 Task: Create a task  Integrate a new third-party shipping system for an e-commerce website , assign it to team member softage.4@softage.net in the project AgileLogic and update the status of the task to  At Risk , set the priority of the task to Medium
Action: Mouse moved to (103, 356)
Screenshot: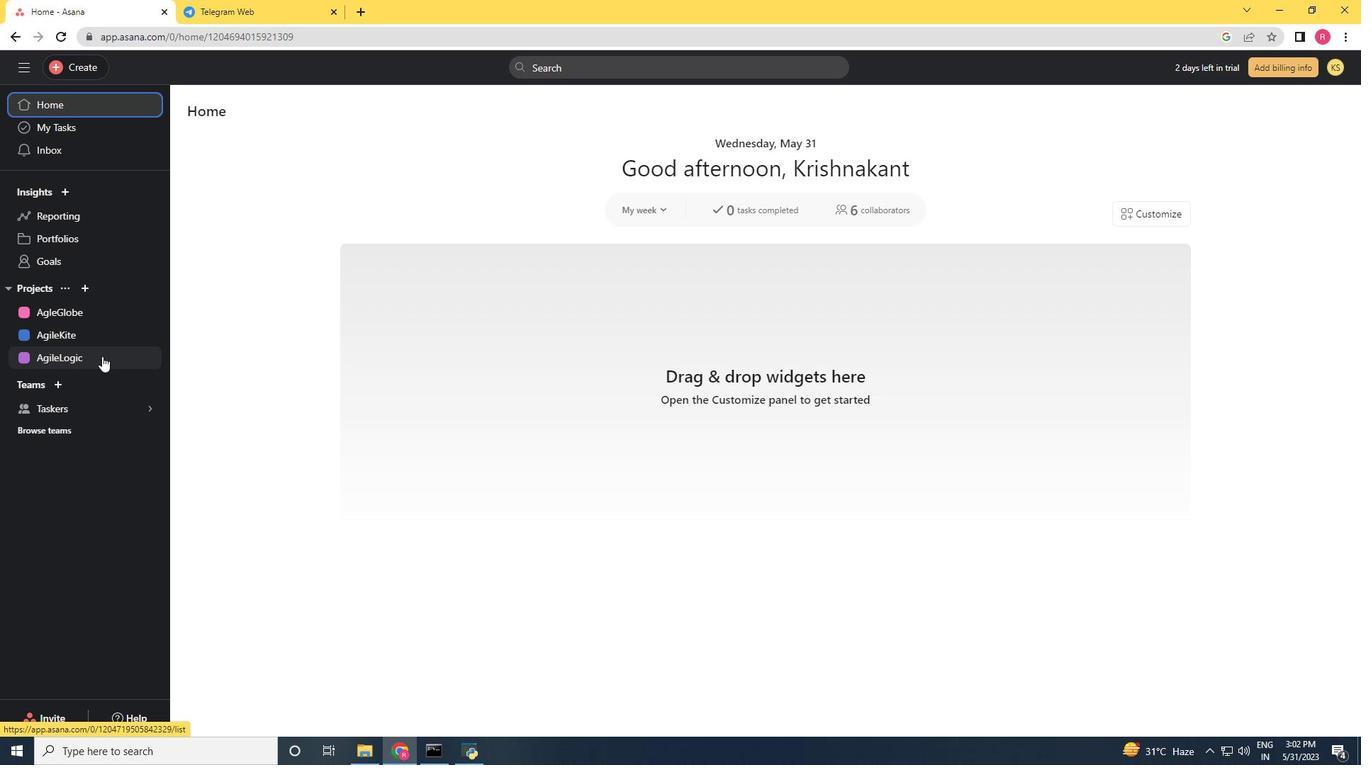 
Action: Mouse pressed left at (103, 356)
Screenshot: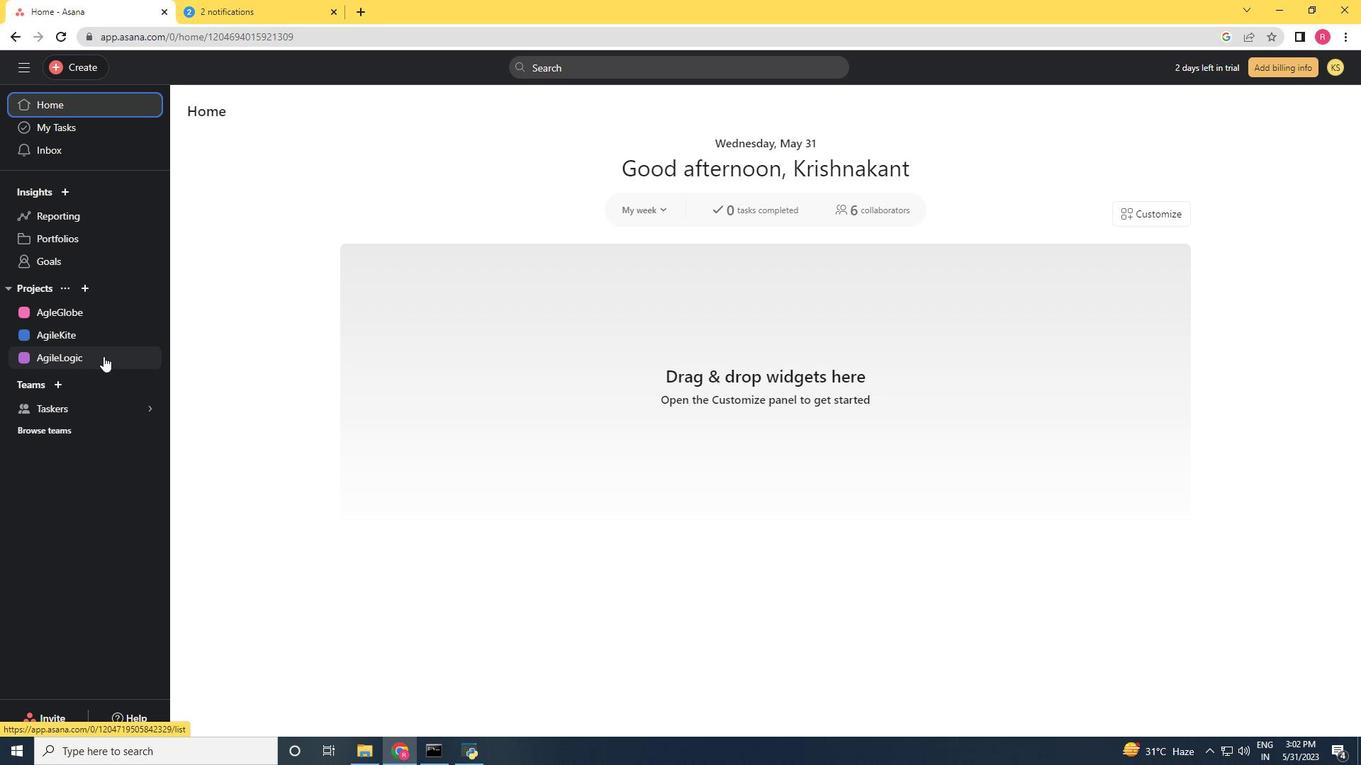 
Action: Mouse moved to (74, 65)
Screenshot: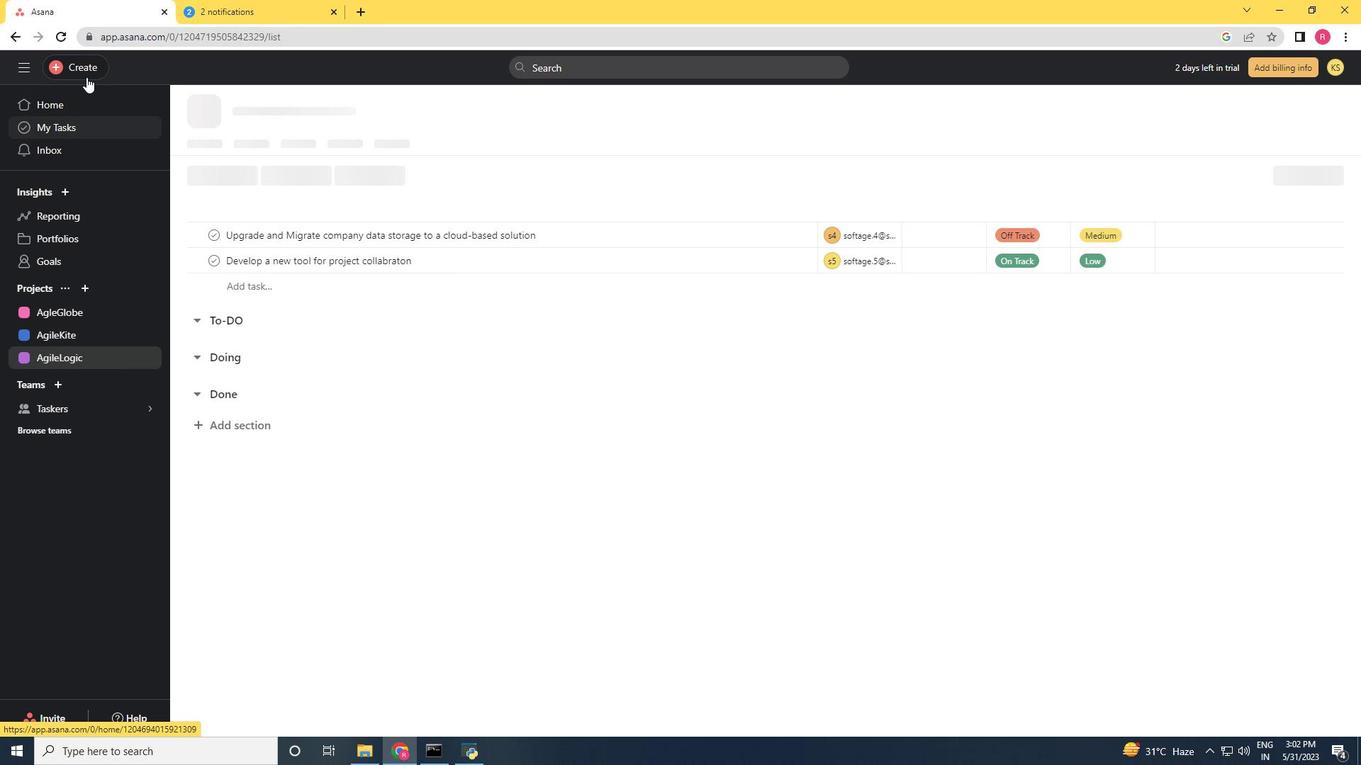 
Action: Mouse pressed left at (74, 65)
Screenshot: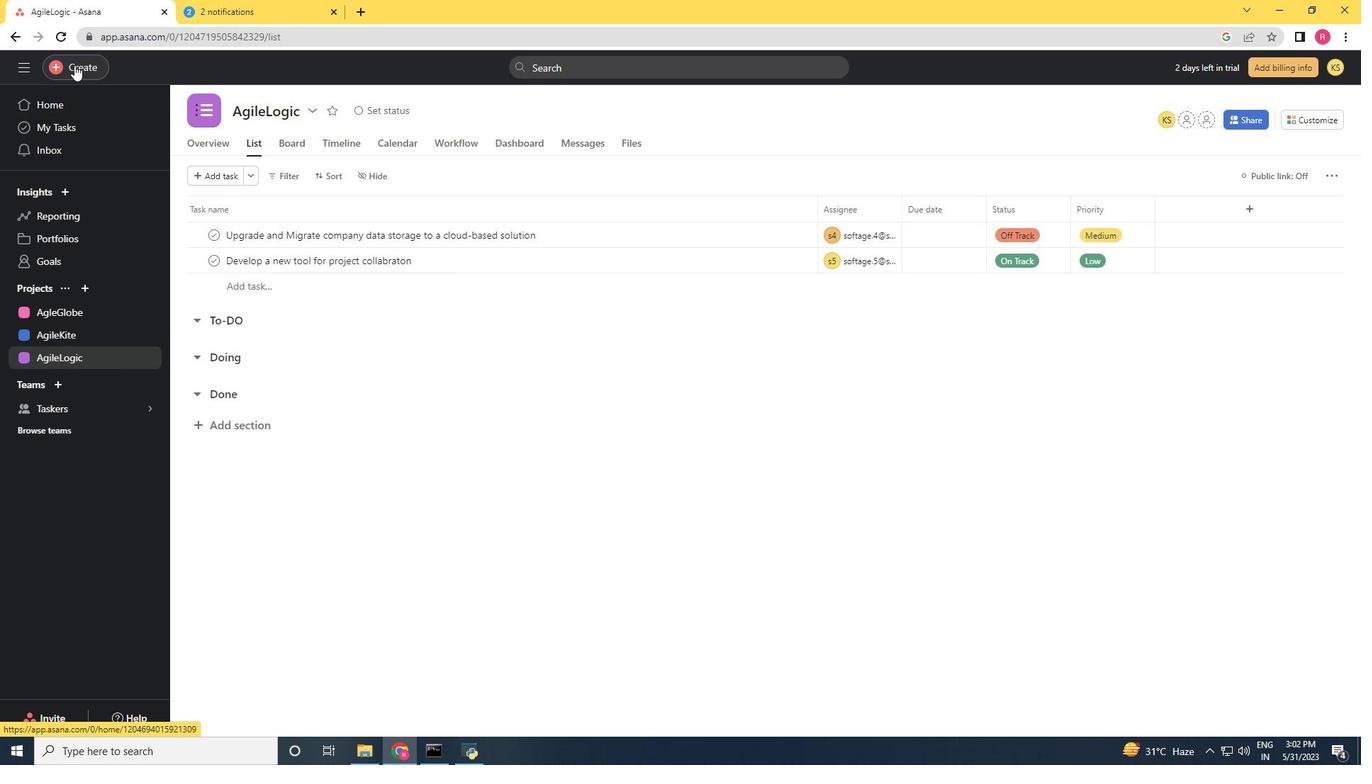 
Action: Mouse moved to (178, 63)
Screenshot: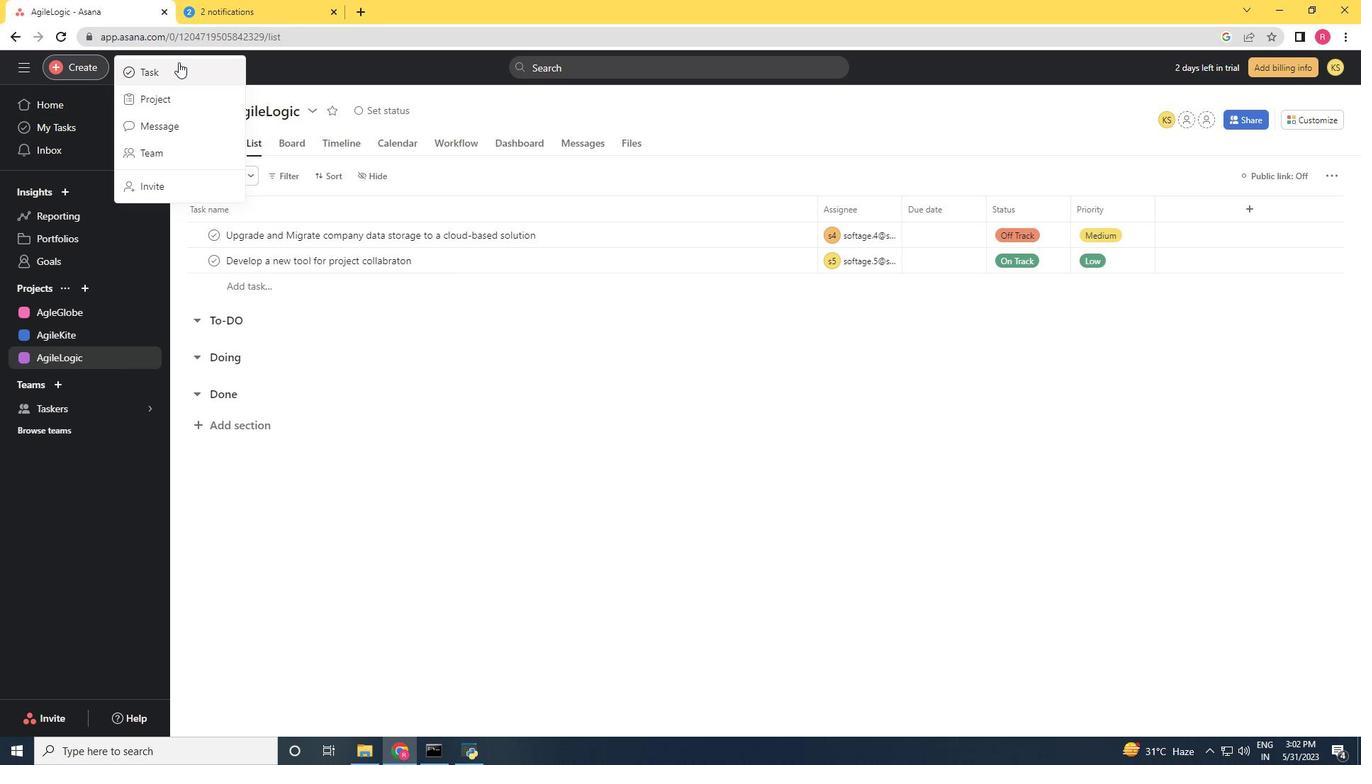
Action: Mouse pressed left at (178, 63)
Screenshot: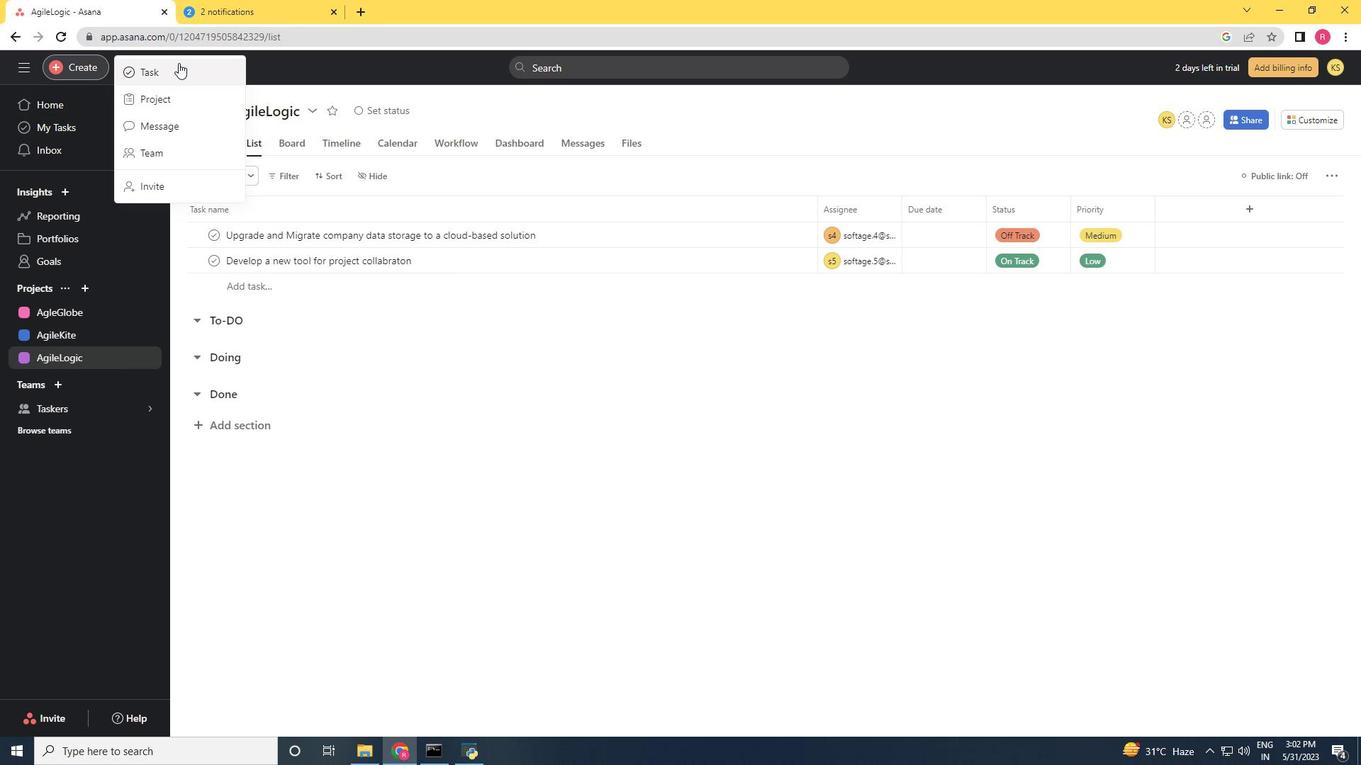 
Action: Mouse moved to (204, 46)
Screenshot: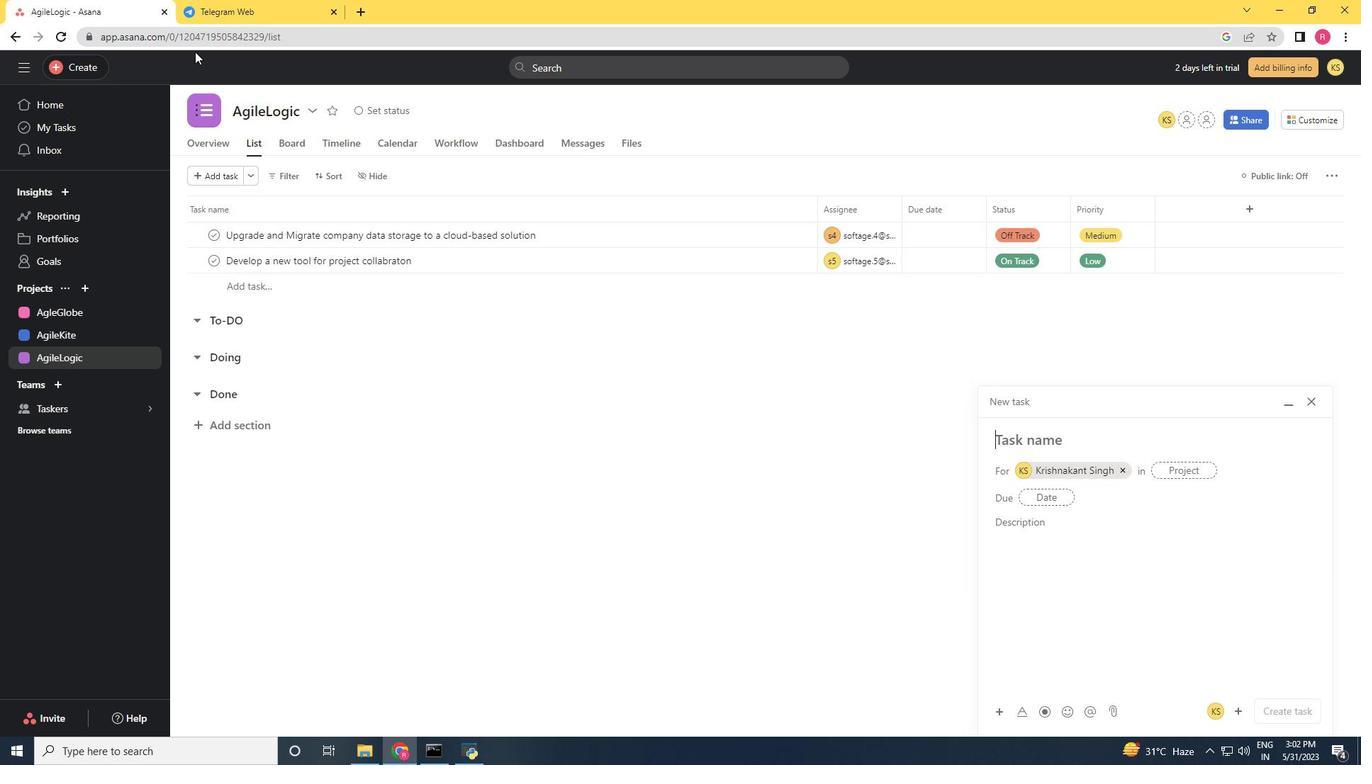 
Action: Key pressed <Key.shift>Integrate<Key.space>a<Key.space>new<Key.space>third-party<Key.space>shipping<Key.space>system<Key.space>for<Key.space>an<Key.space>e-commerce<Key.space>website
Screenshot: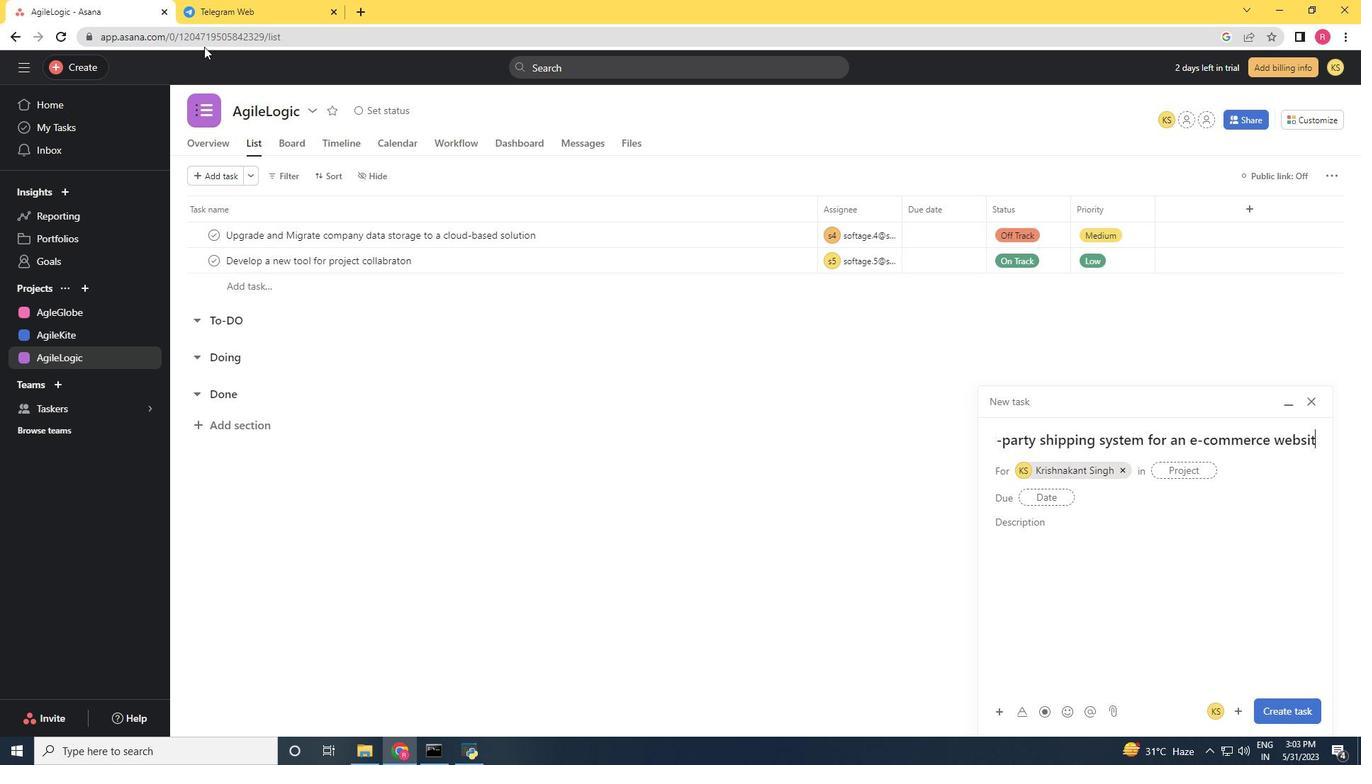 
Action: Mouse moved to (1119, 468)
Screenshot: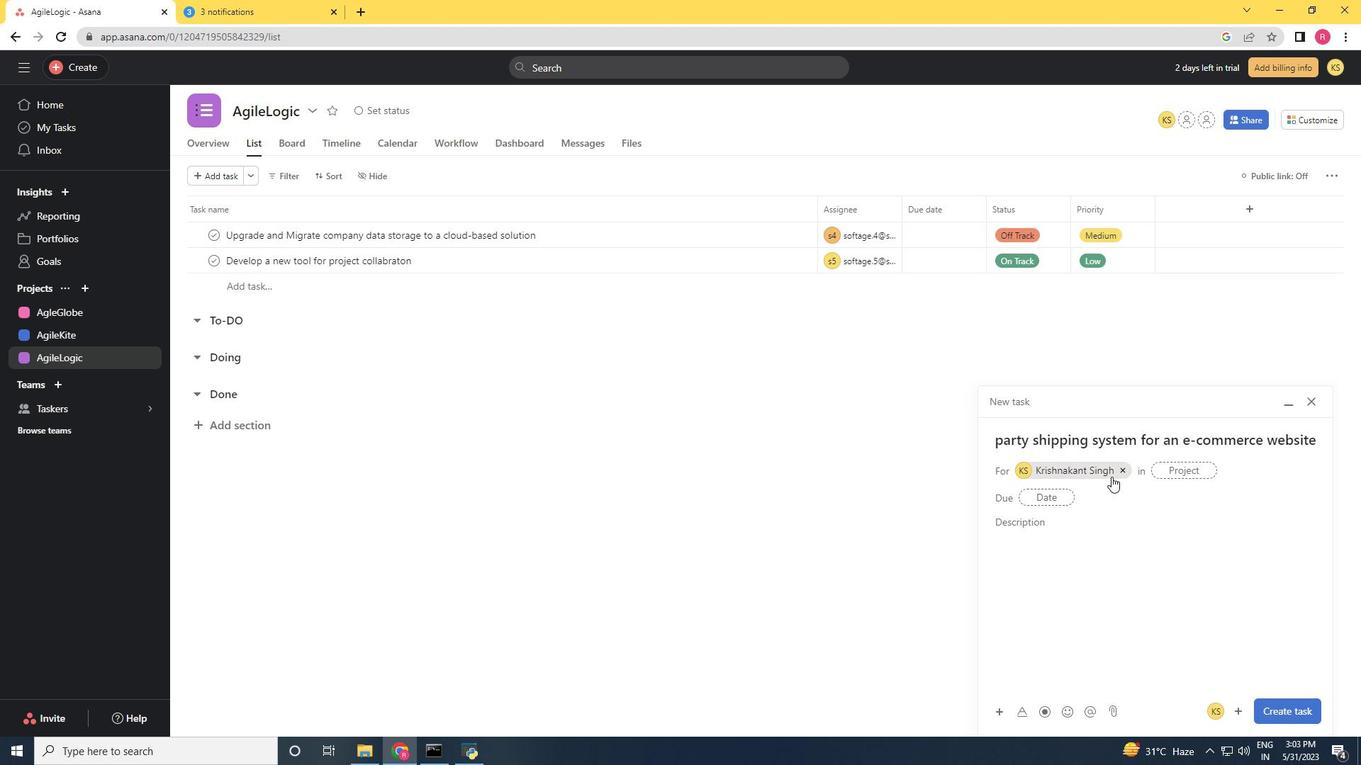 
Action: Mouse pressed left at (1119, 468)
Screenshot: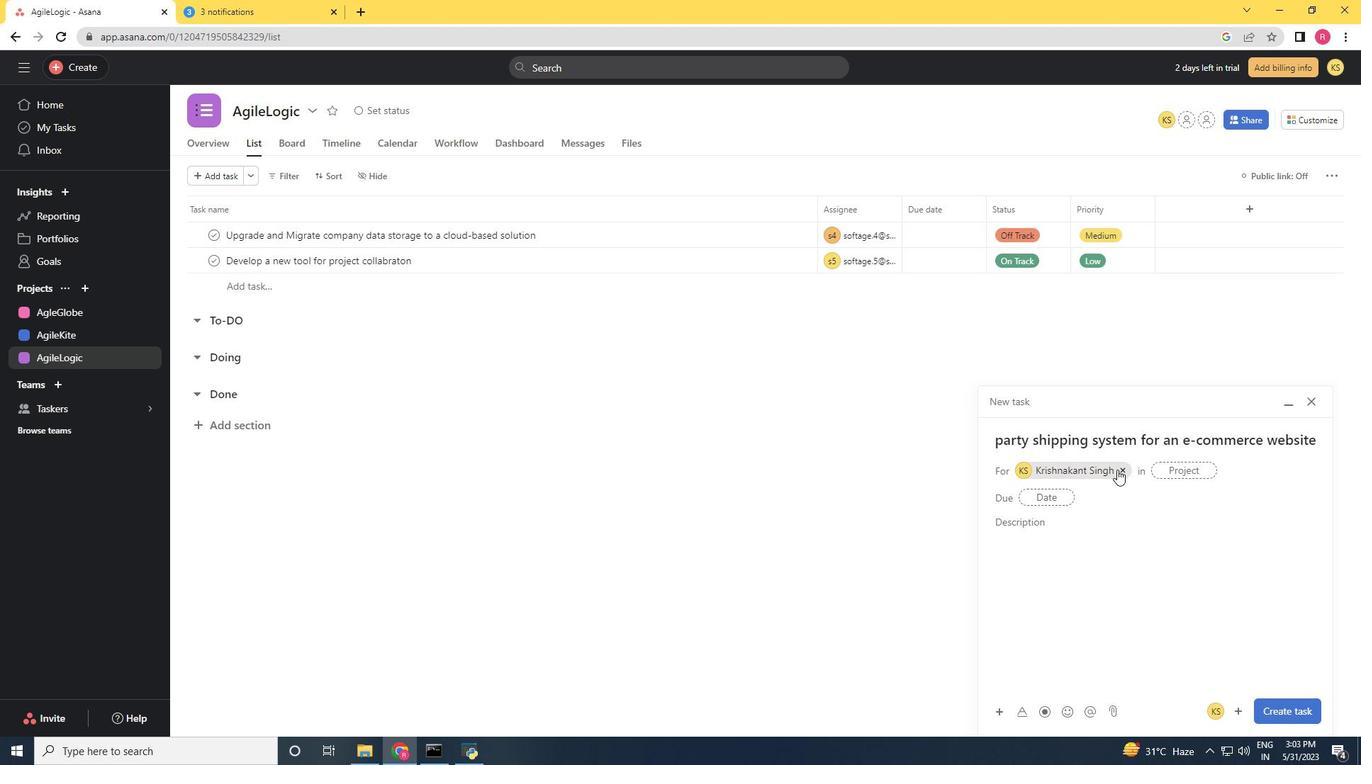 
Action: Mouse moved to (1055, 469)
Screenshot: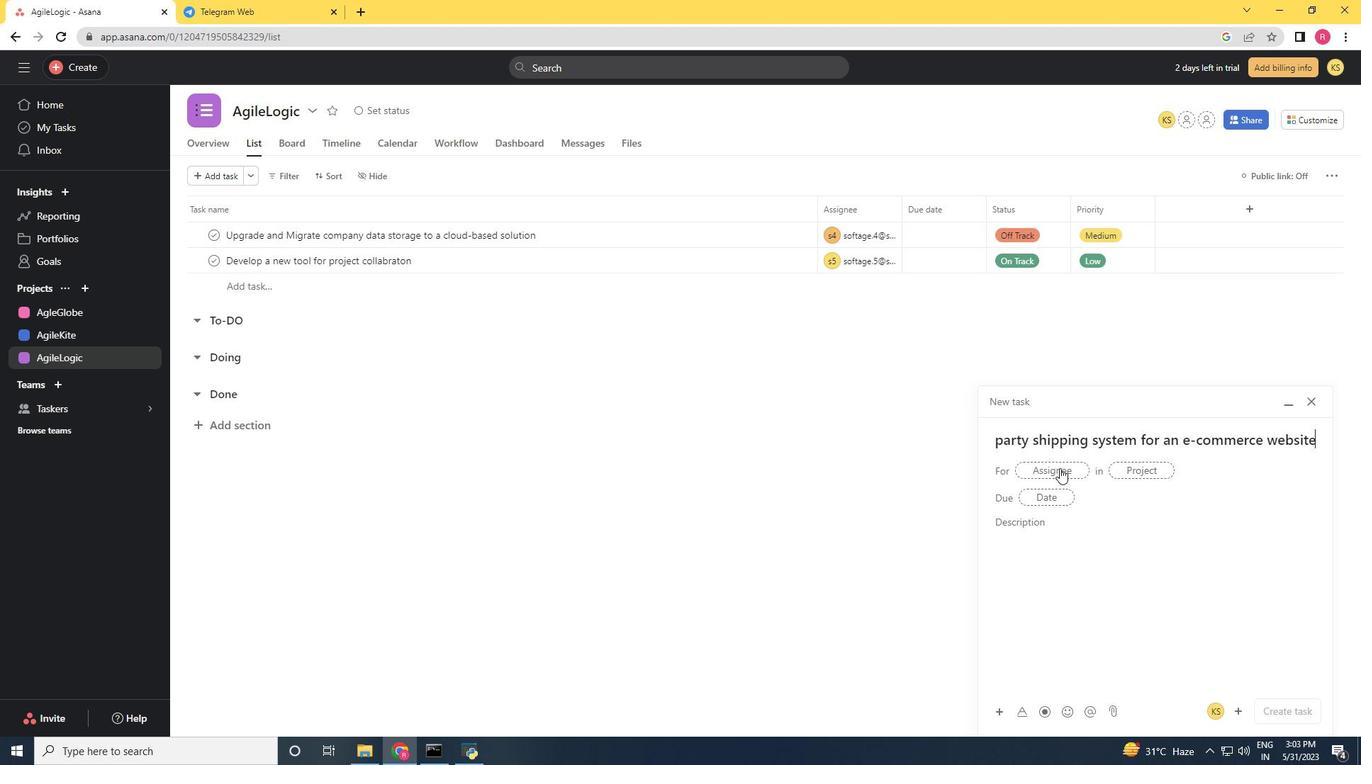 
Action: Mouse pressed left at (1055, 469)
Screenshot: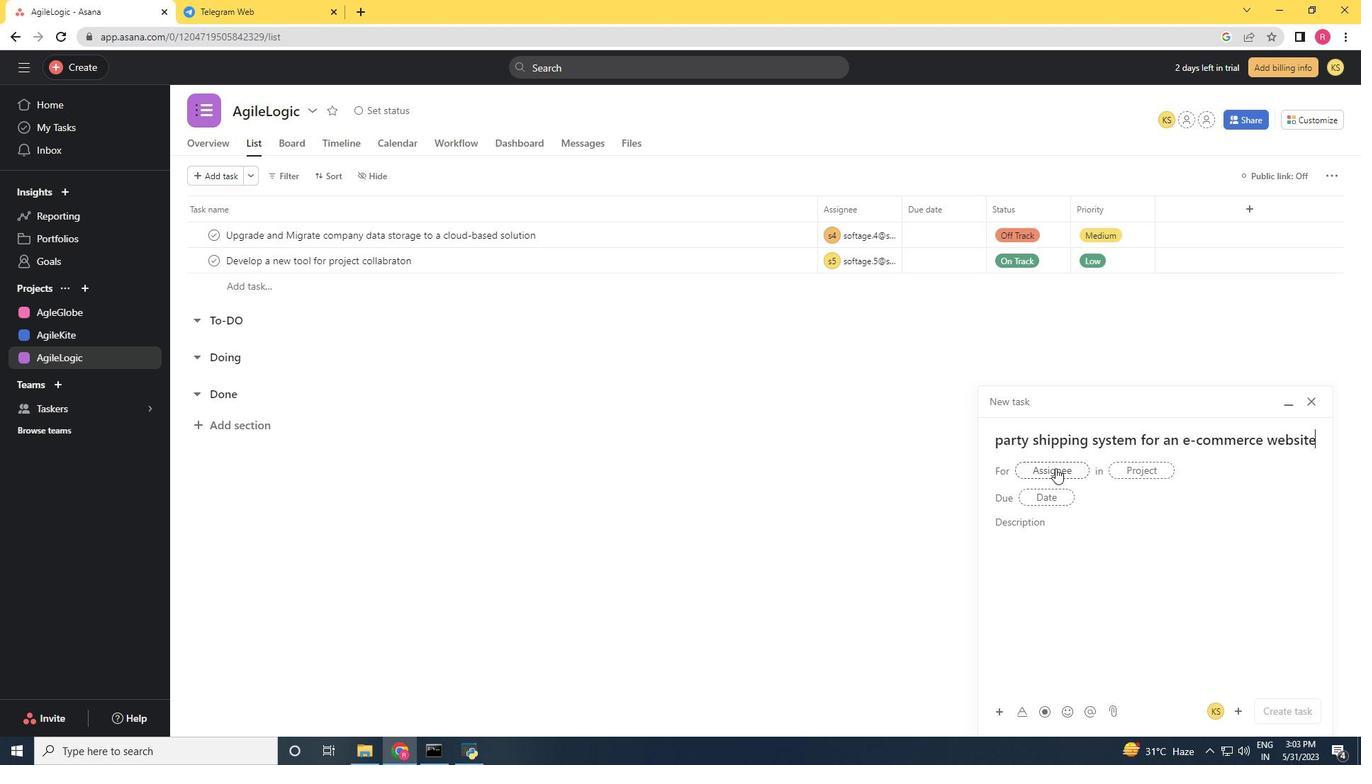 
Action: Mouse moved to (1053, 470)
Screenshot: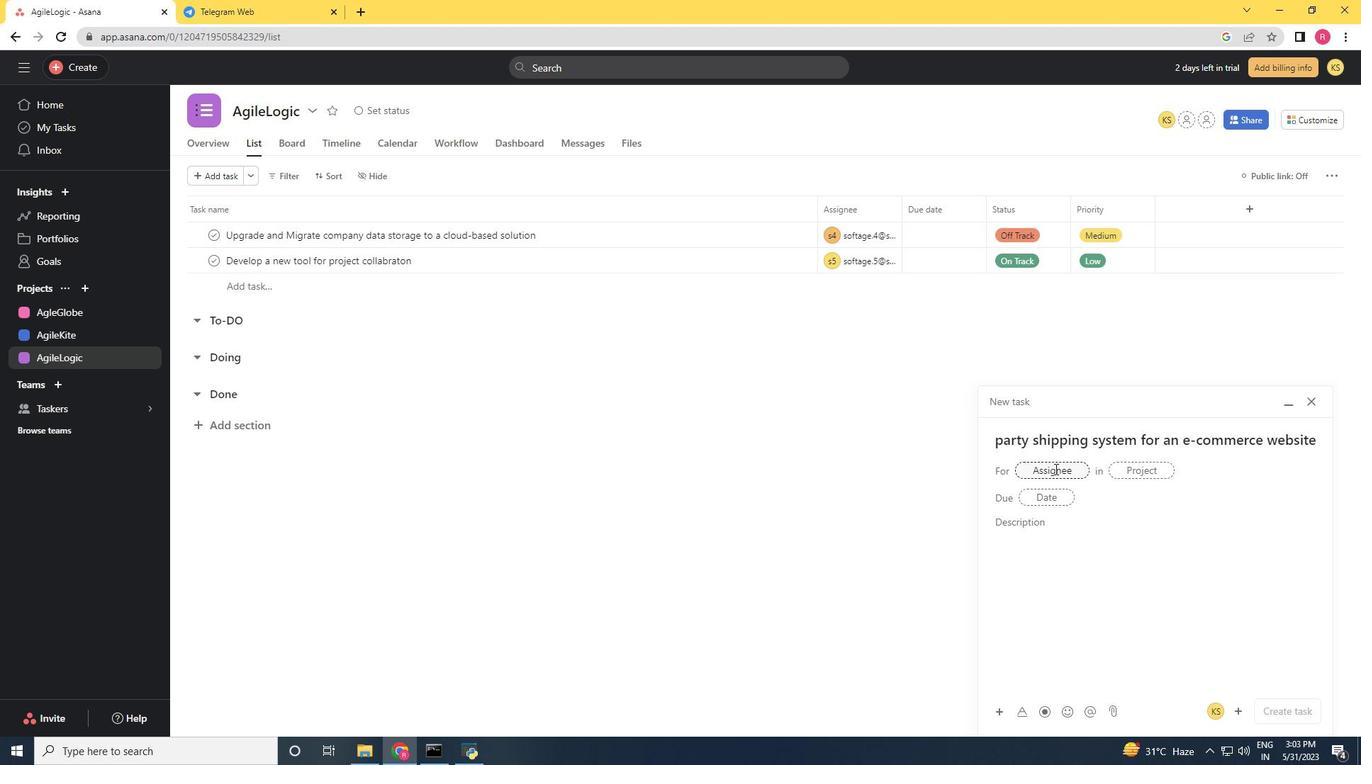 
Action: Key pressed sp<Key.backspace>oftage.1<Key.shift><Key.shift><Key.shift>@softage.net
Screenshot: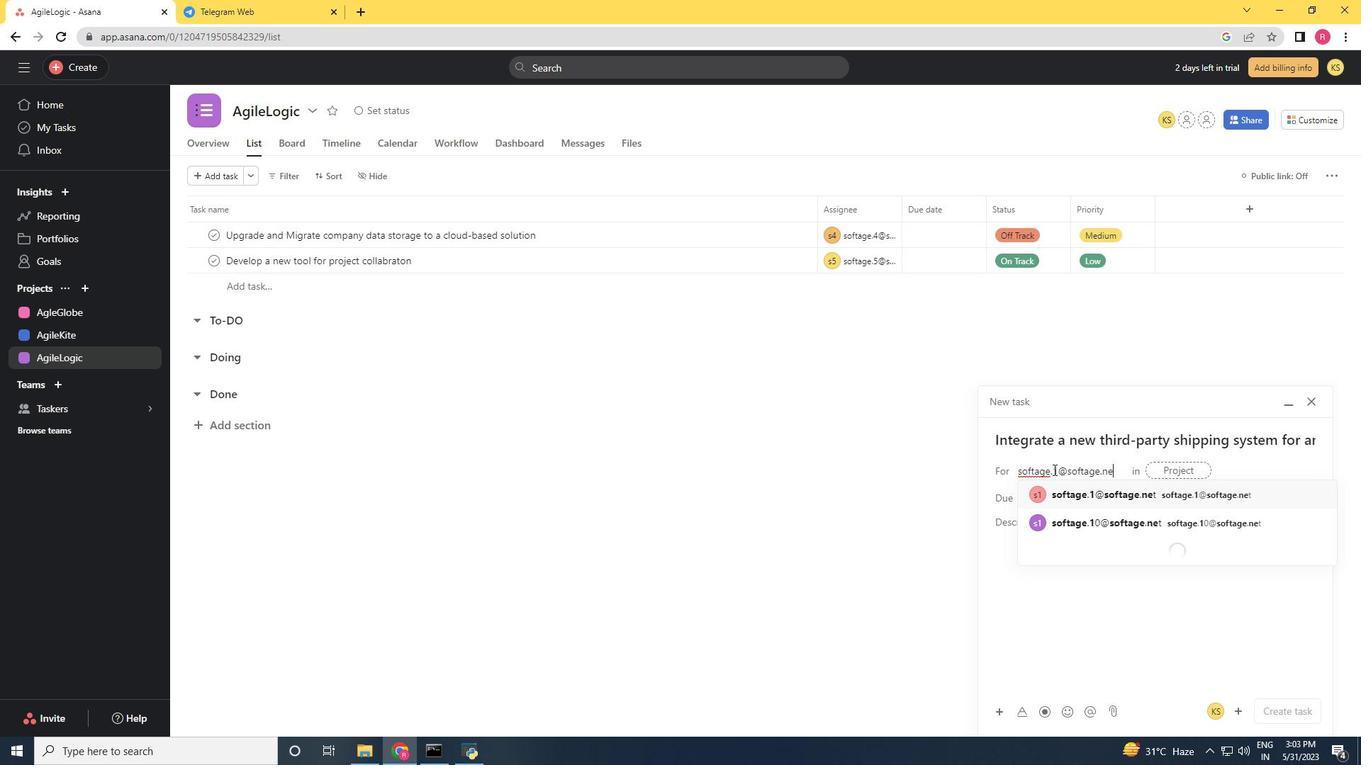 
Action: Mouse moved to (1127, 494)
Screenshot: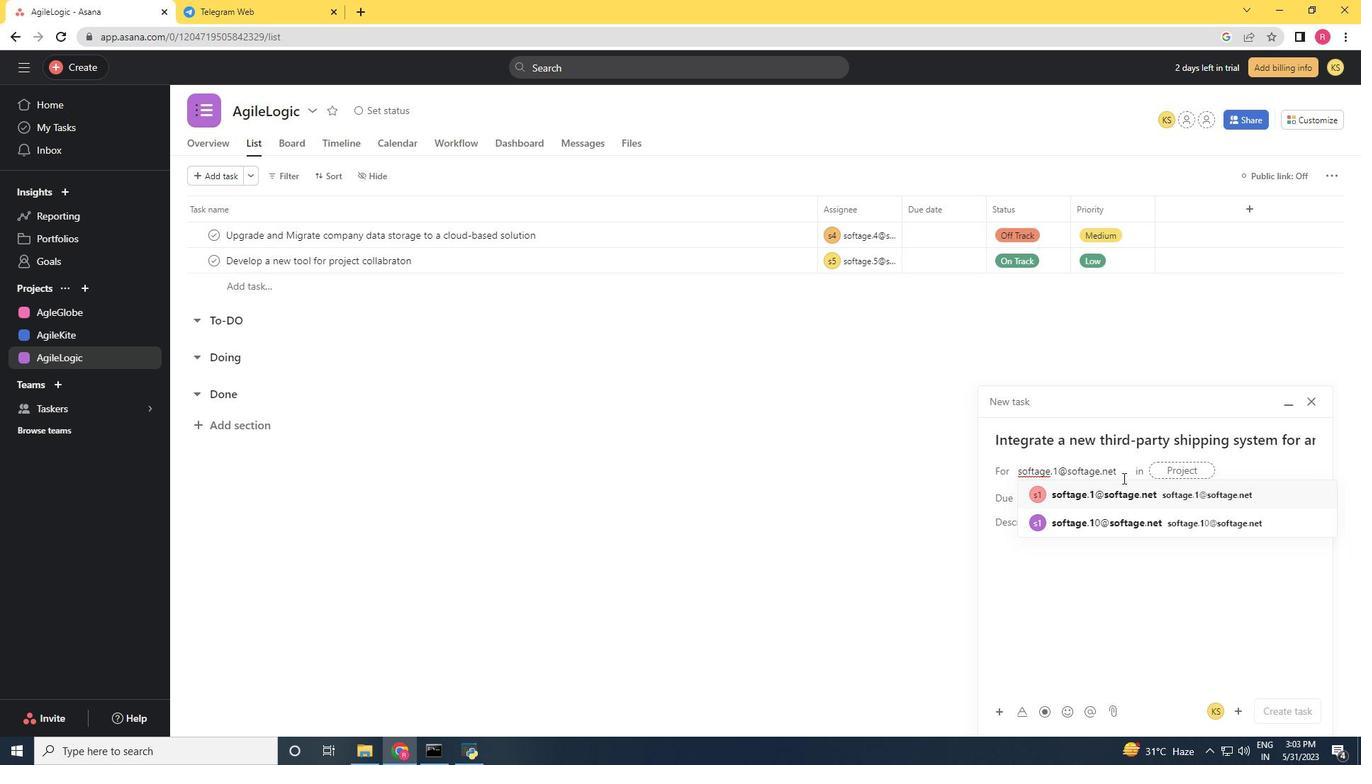 
Action: Mouse pressed left at (1127, 494)
Screenshot: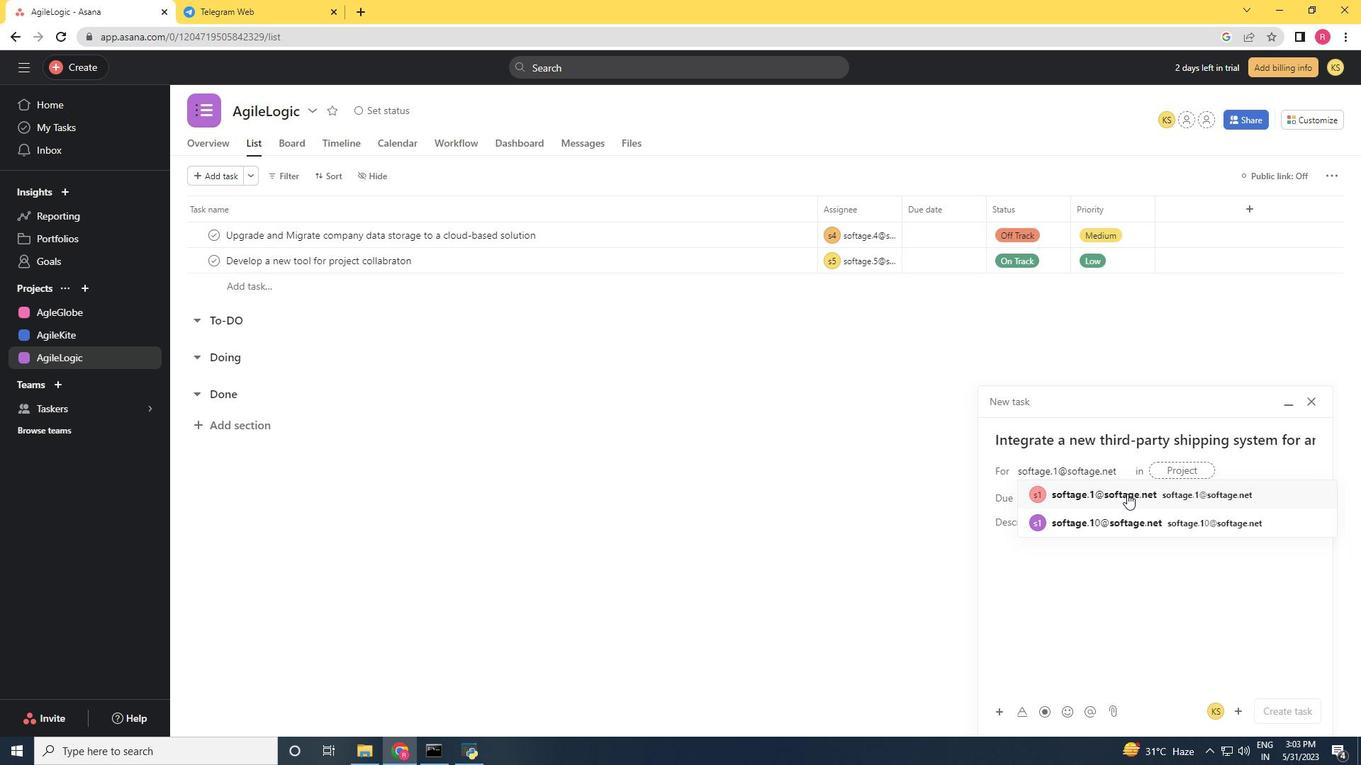 
Action: Mouse moved to (1008, 502)
Screenshot: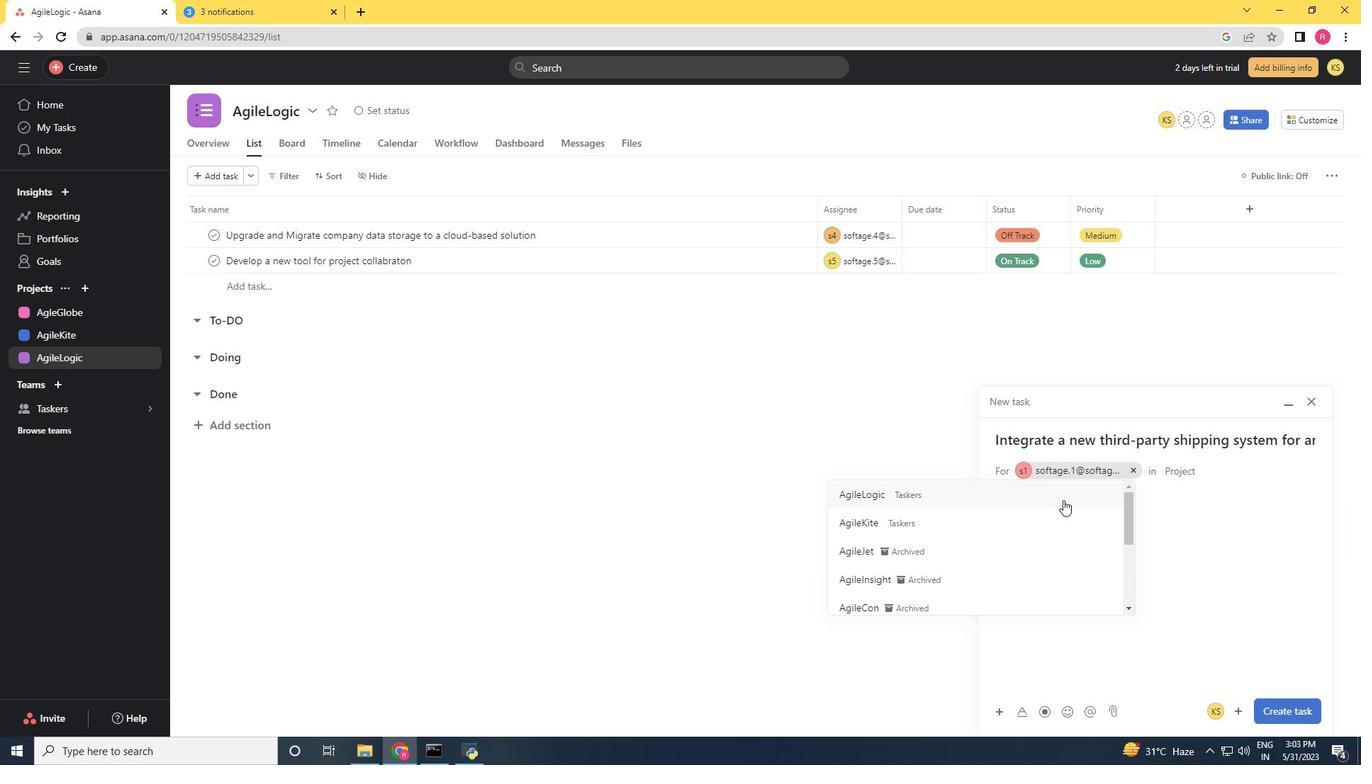 
Action: Mouse pressed left at (1008, 502)
Screenshot: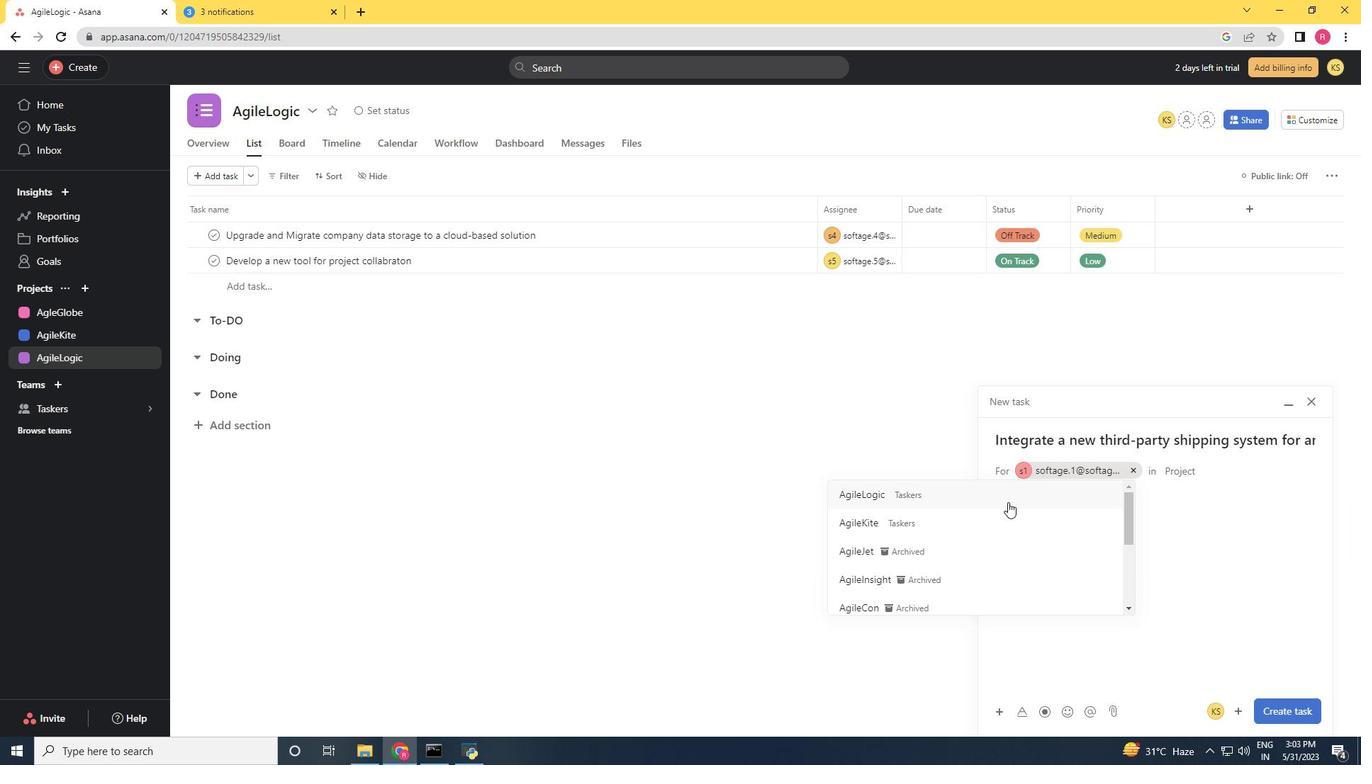 
Action: Mouse moved to (1063, 528)
Screenshot: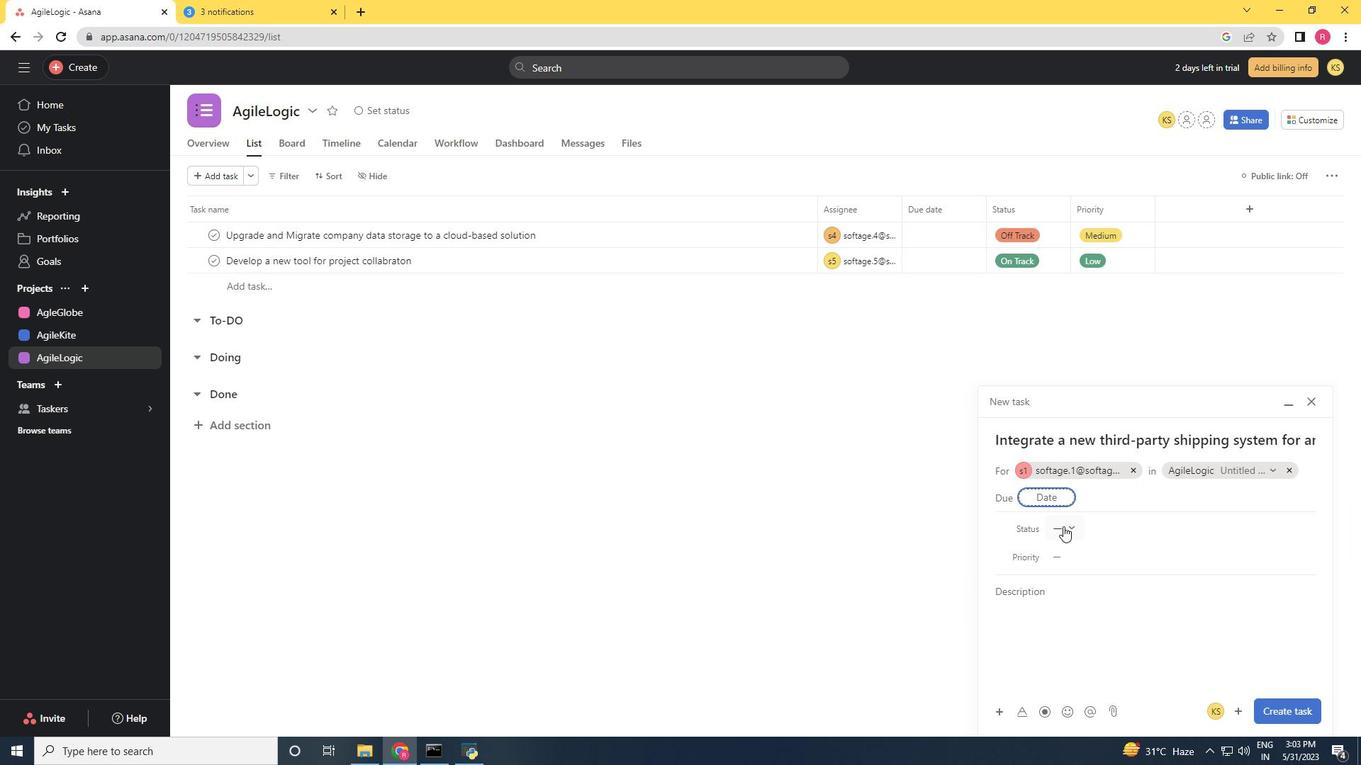 
Action: Mouse pressed left at (1063, 528)
Screenshot: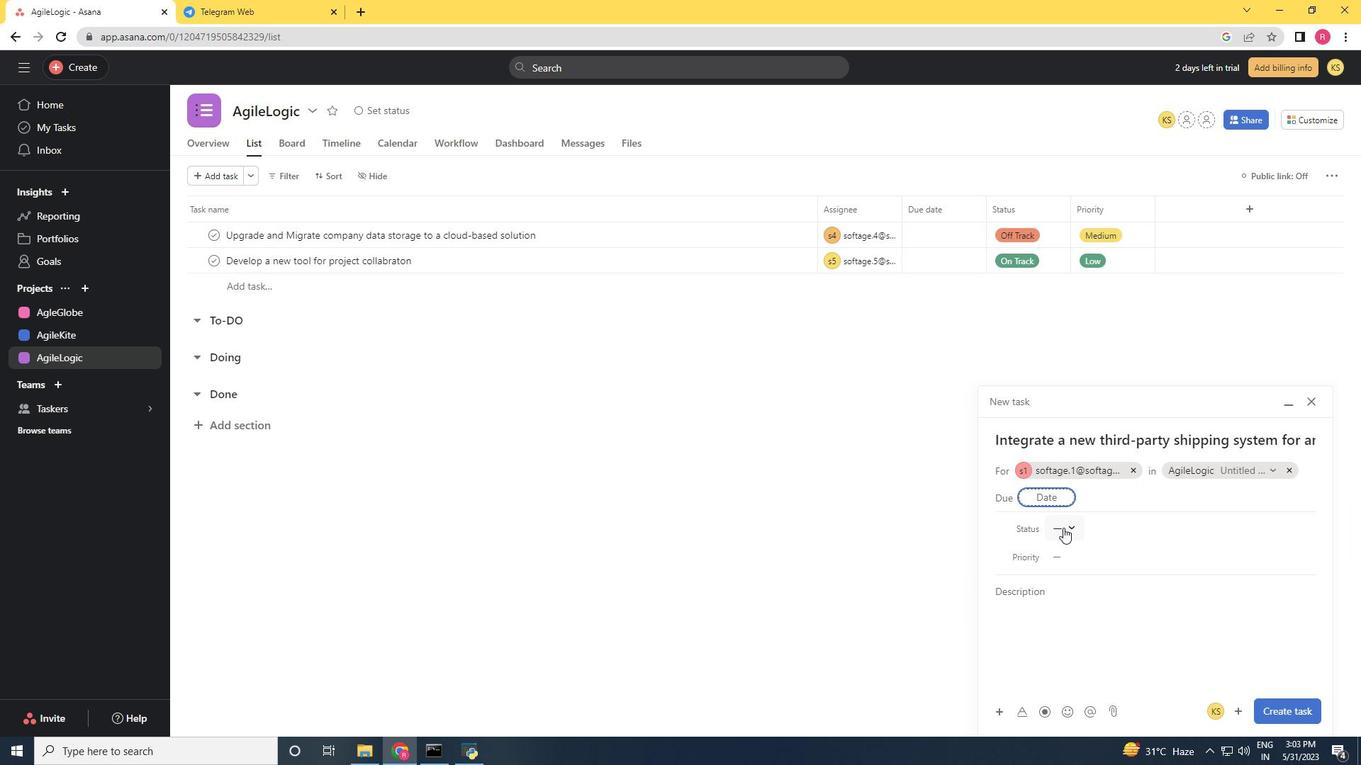 
Action: Mouse moved to (1097, 626)
Screenshot: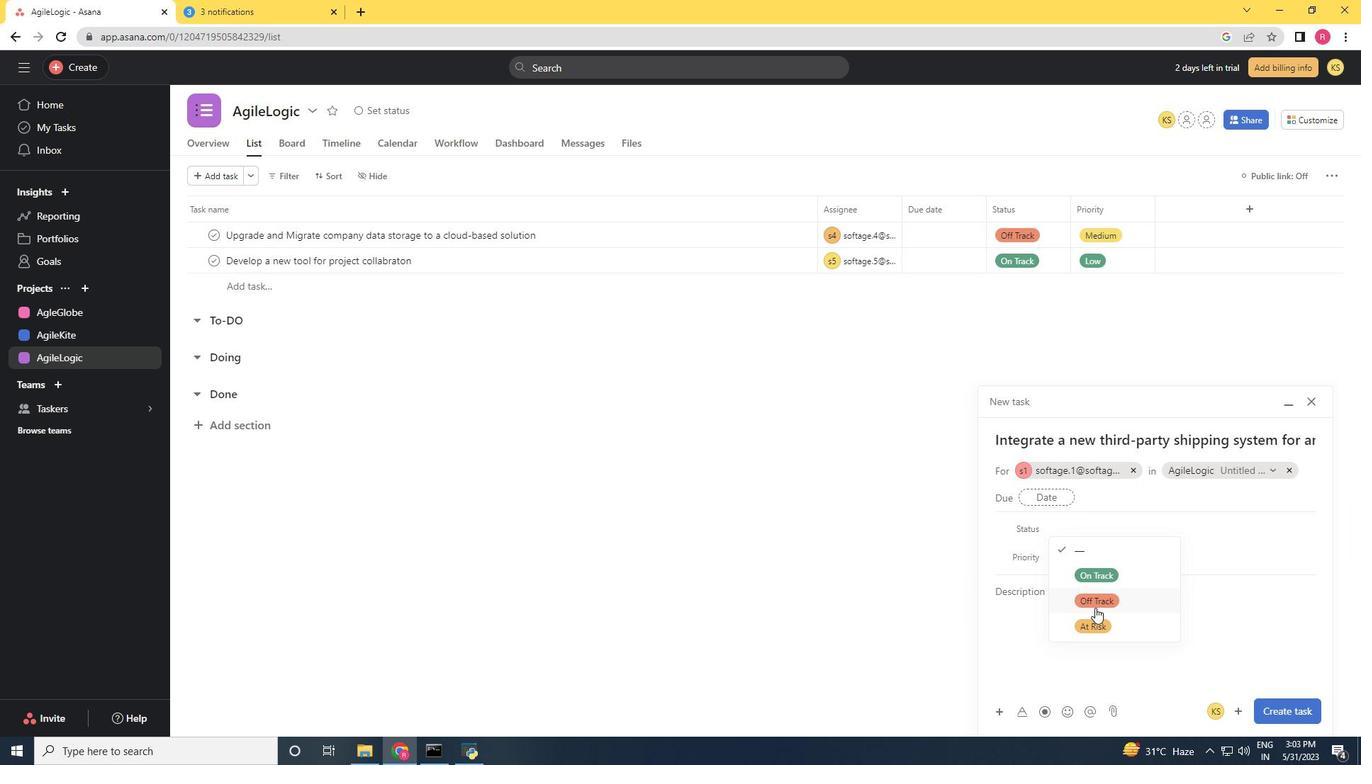
Action: Mouse pressed left at (1097, 626)
Screenshot: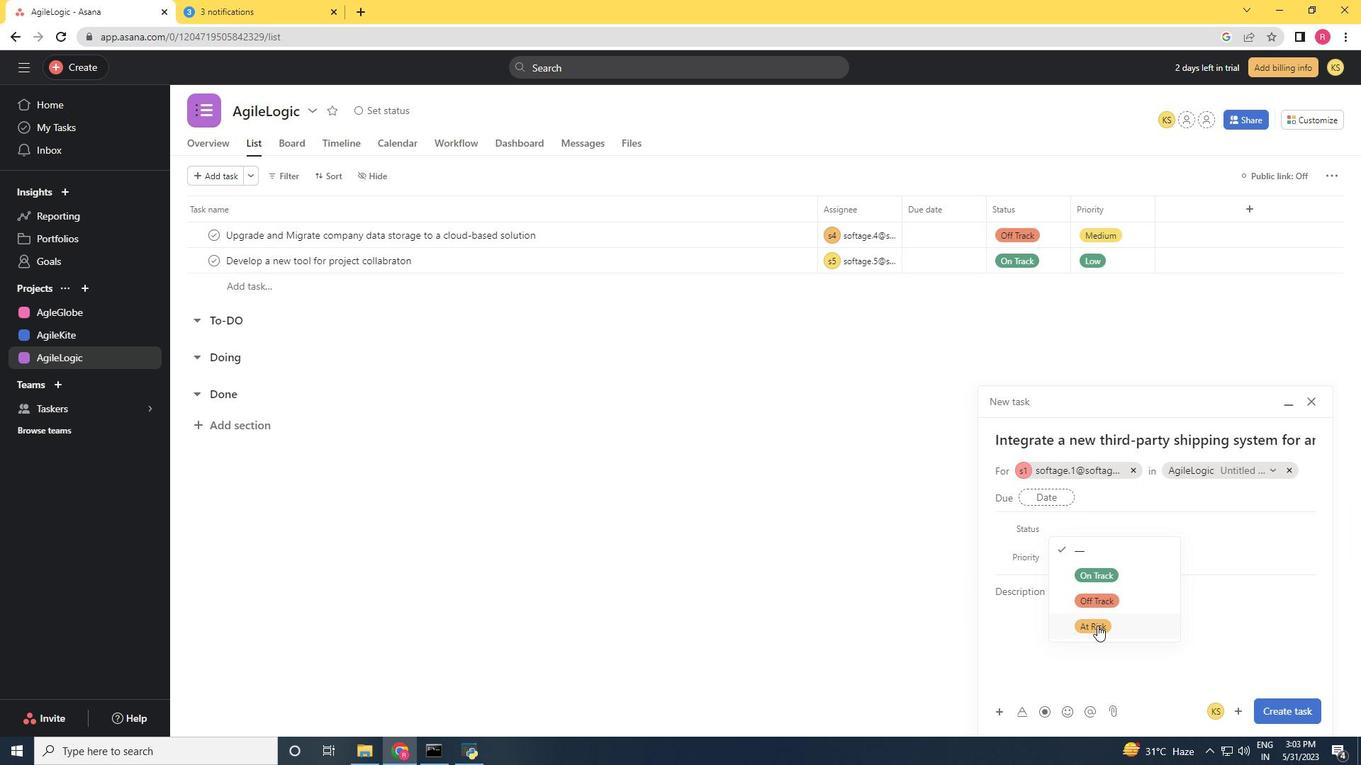 
Action: Mouse moved to (1073, 552)
Screenshot: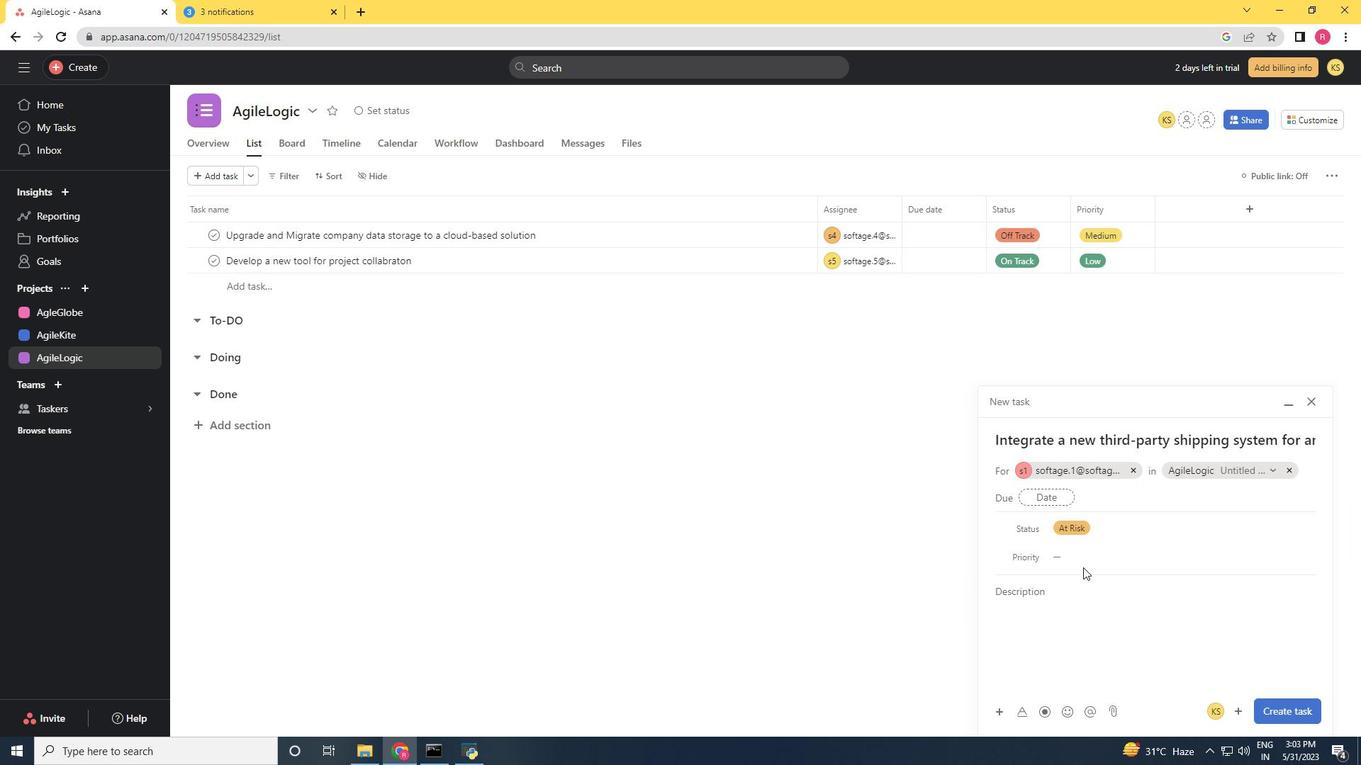 
Action: Mouse pressed left at (1073, 552)
Screenshot: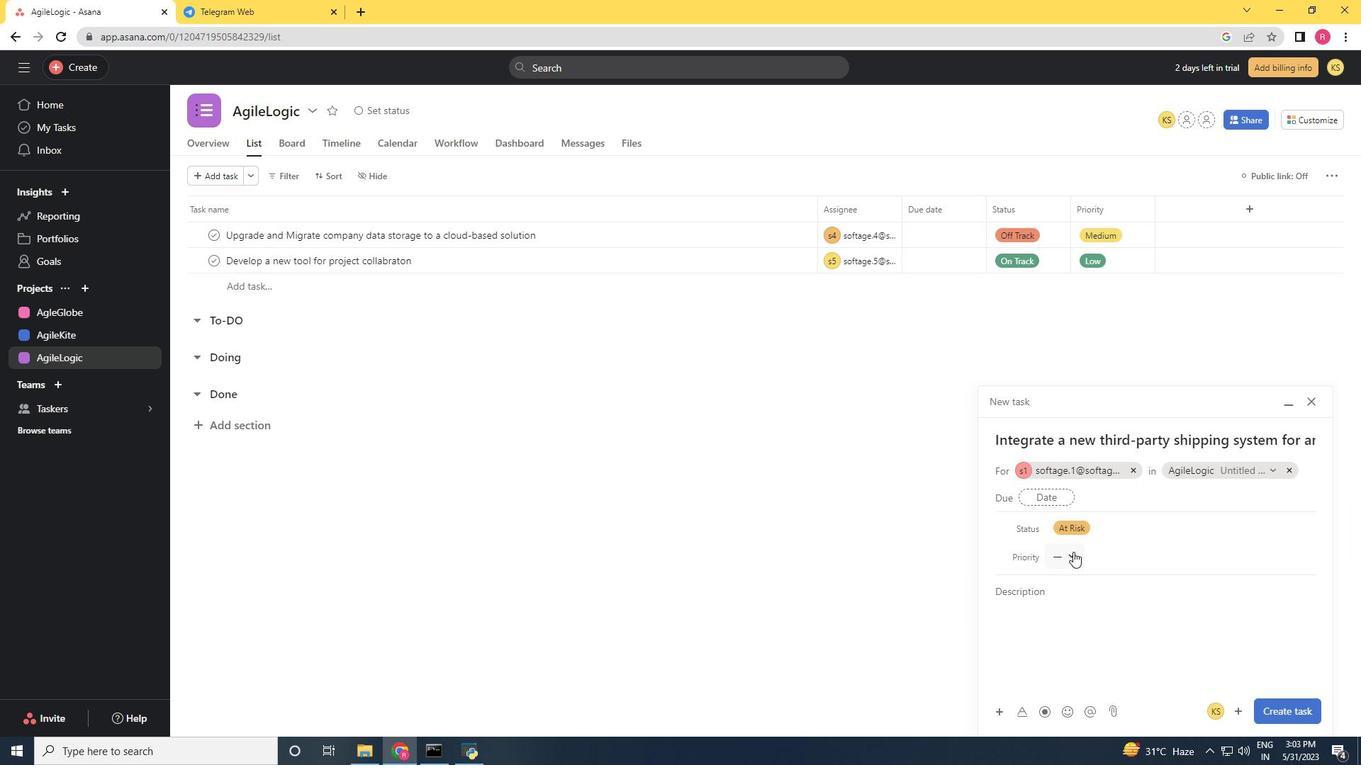 
Action: Mouse moved to (1096, 623)
Screenshot: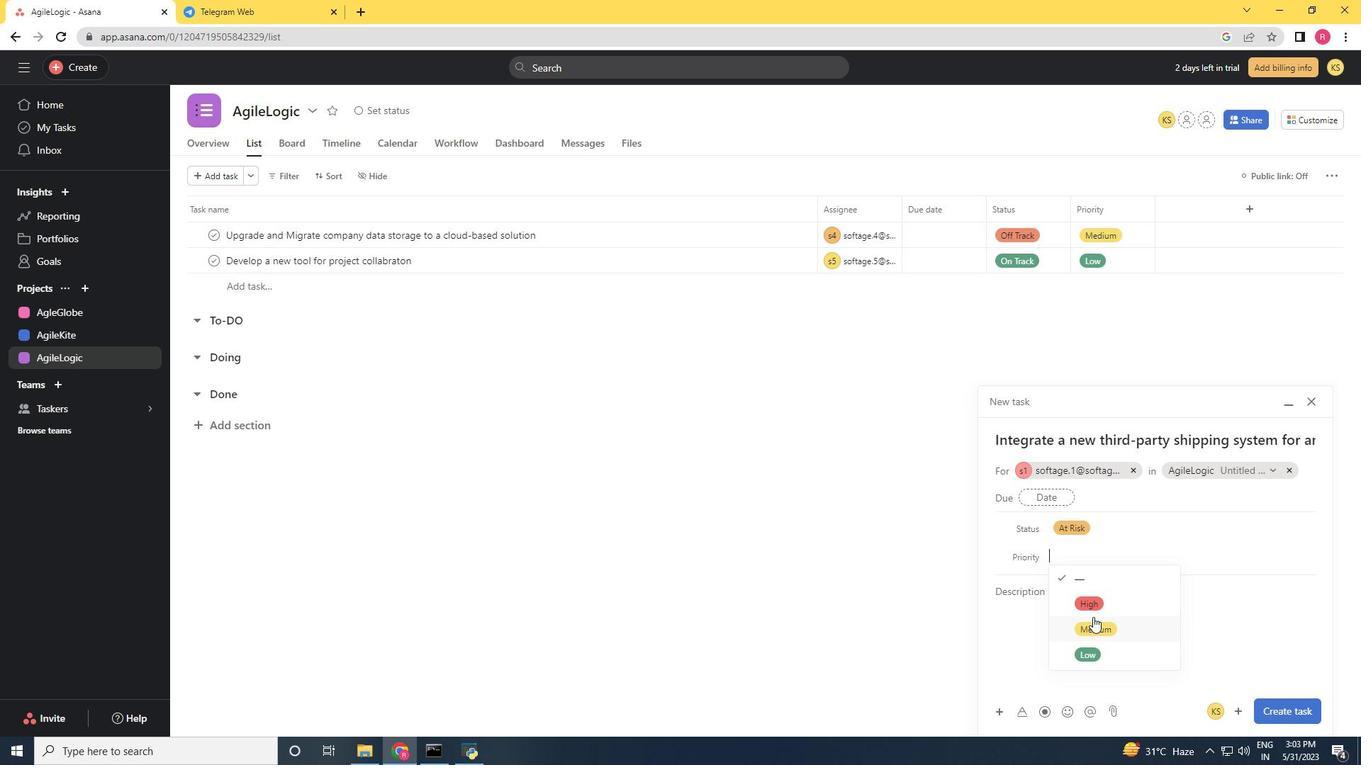 
Action: Mouse pressed left at (1096, 623)
Screenshot: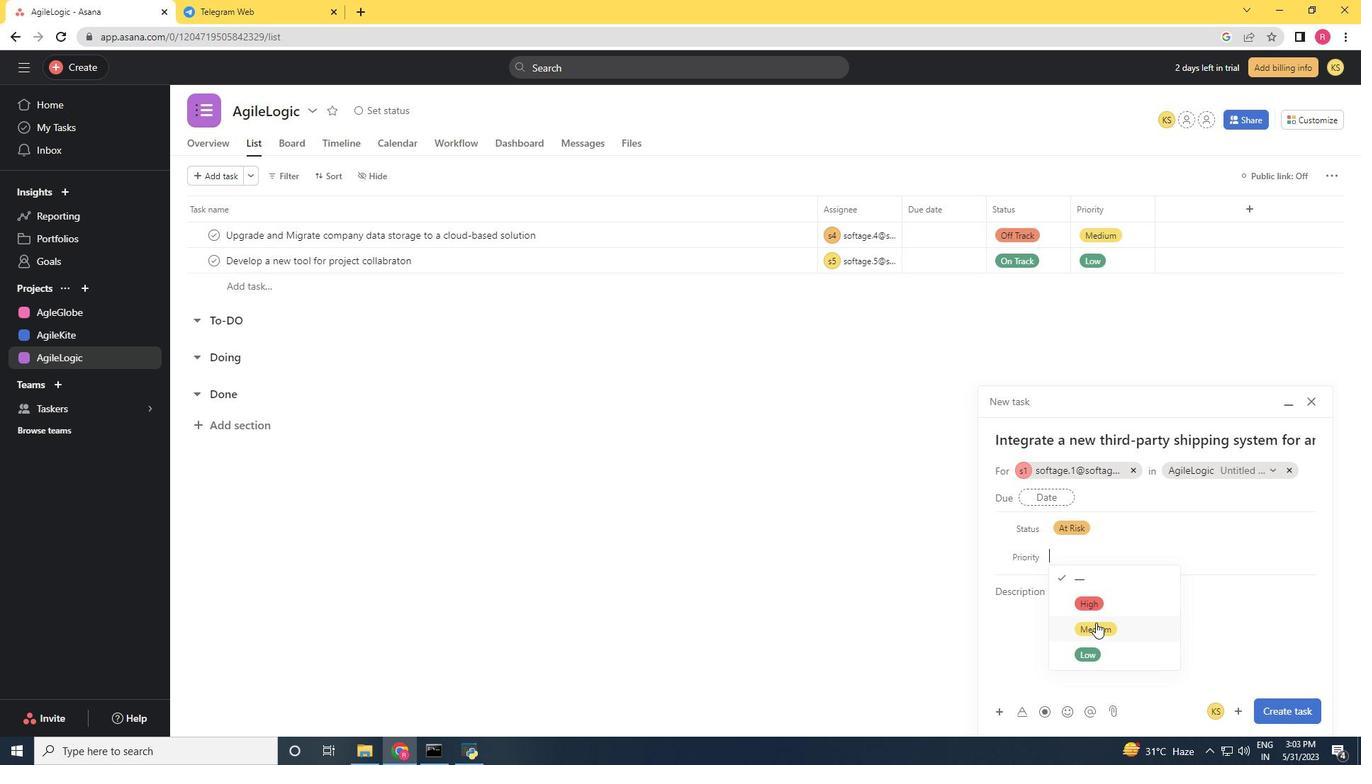 
Action: Mouse moved to (1282, 707)
Screenshot: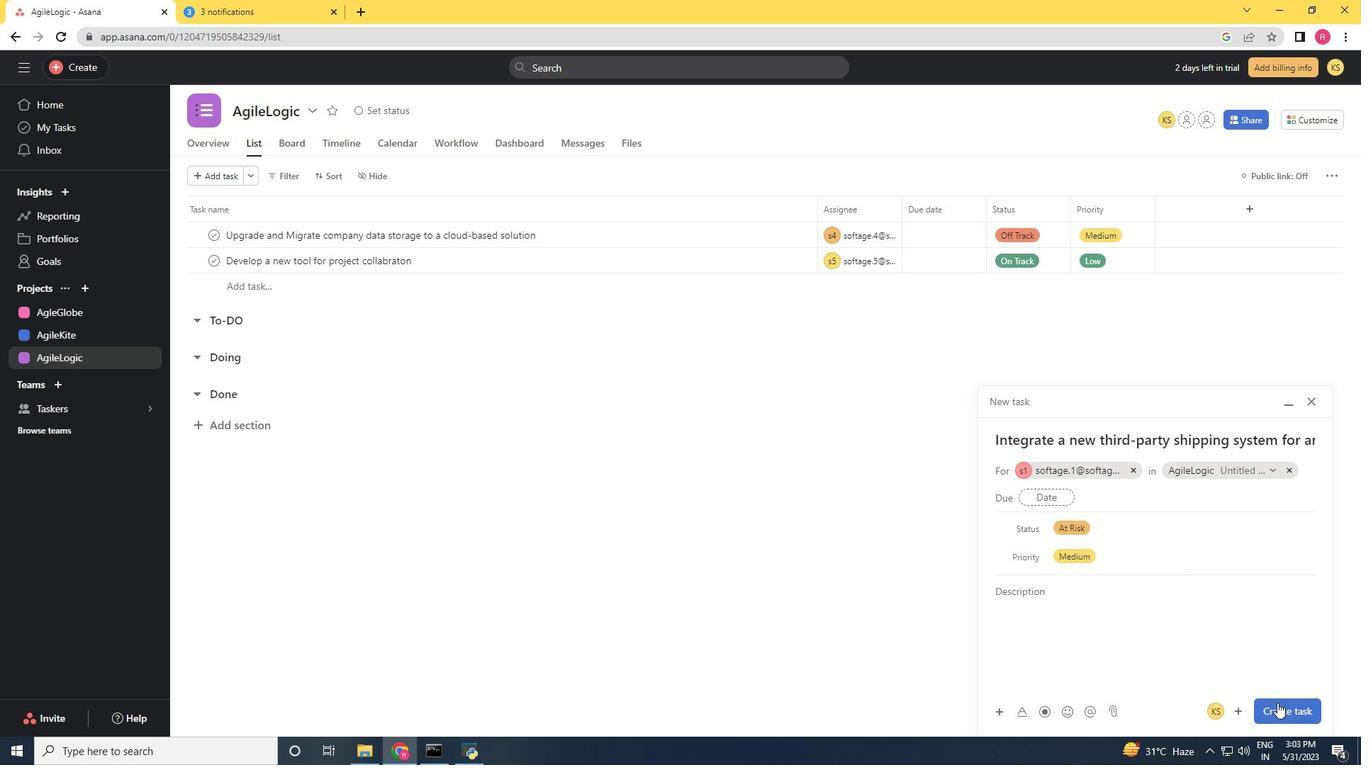 
Action: Mouse pressed left at (1282, 707)
Screenshot: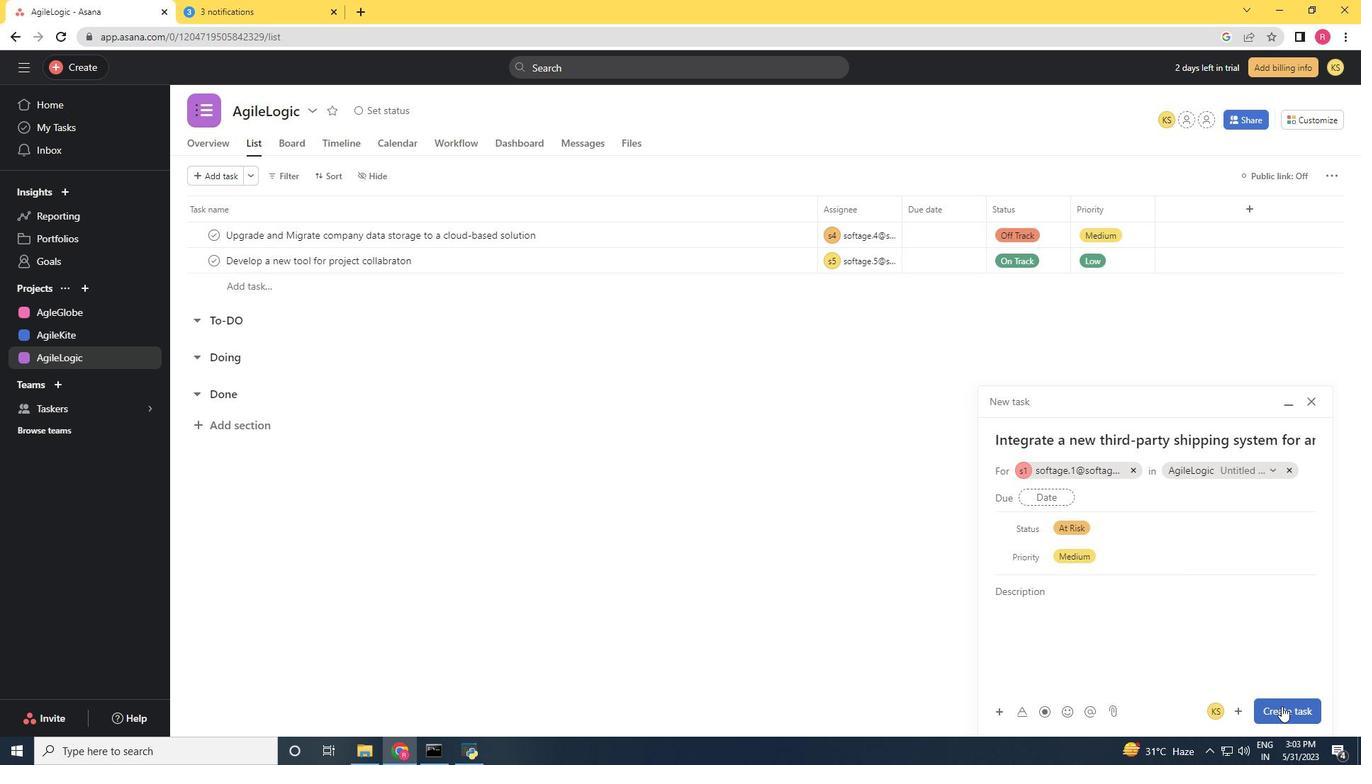 
Action: Mouse moved to (1283, 707)
Screenshot: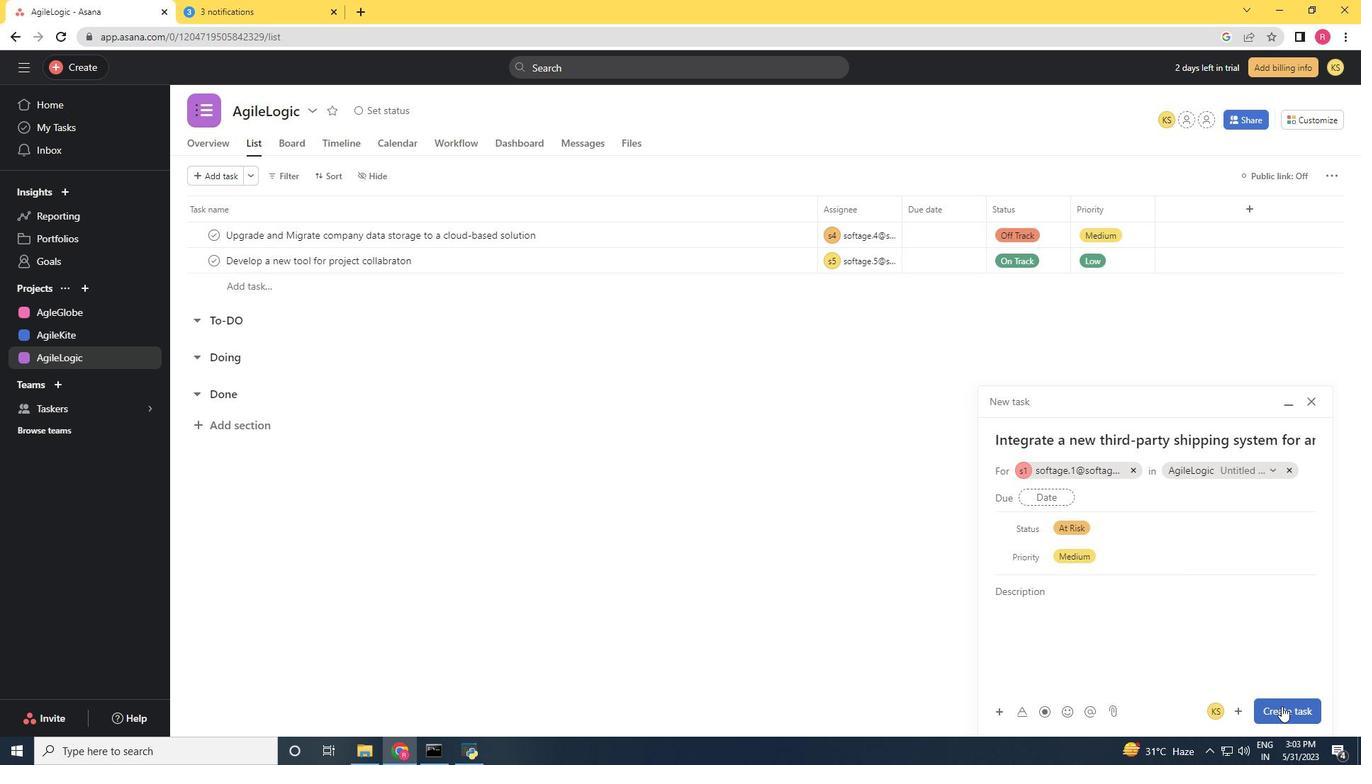
